 Task: Create Workspace Equipment Financing Workspace description Manage and track project timelines and deadlines. Workspace type Small Business
Action: Mouse moved to (388, 75)
Screenshot: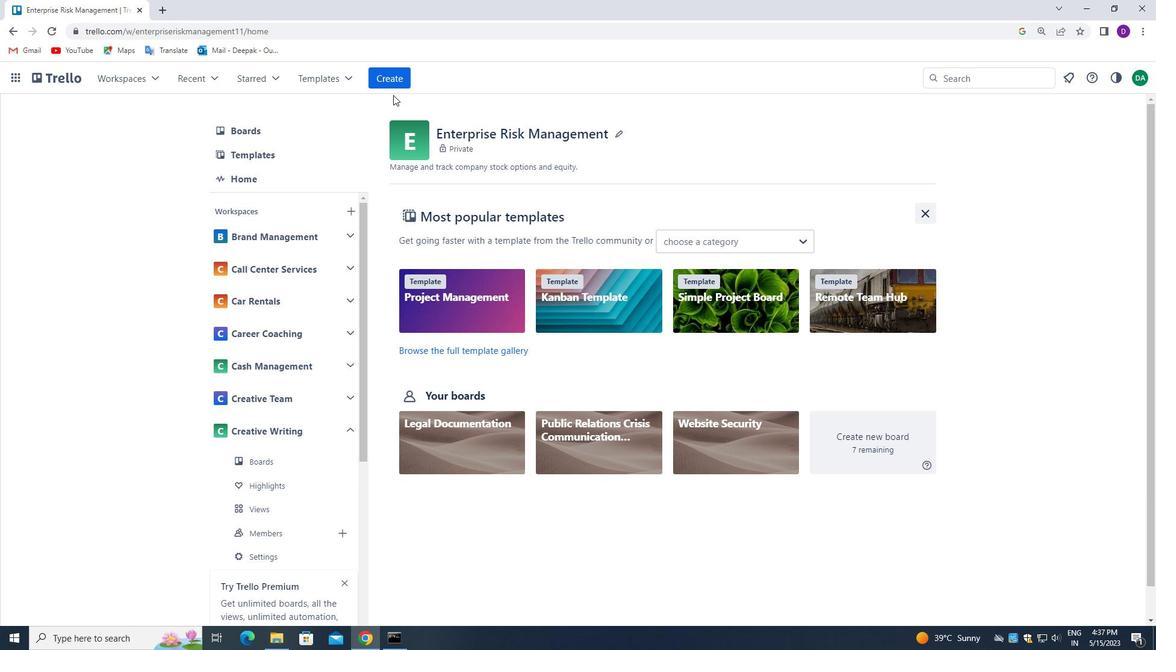 
Action: Mouse pressed left at (388, 75)
Screenshot: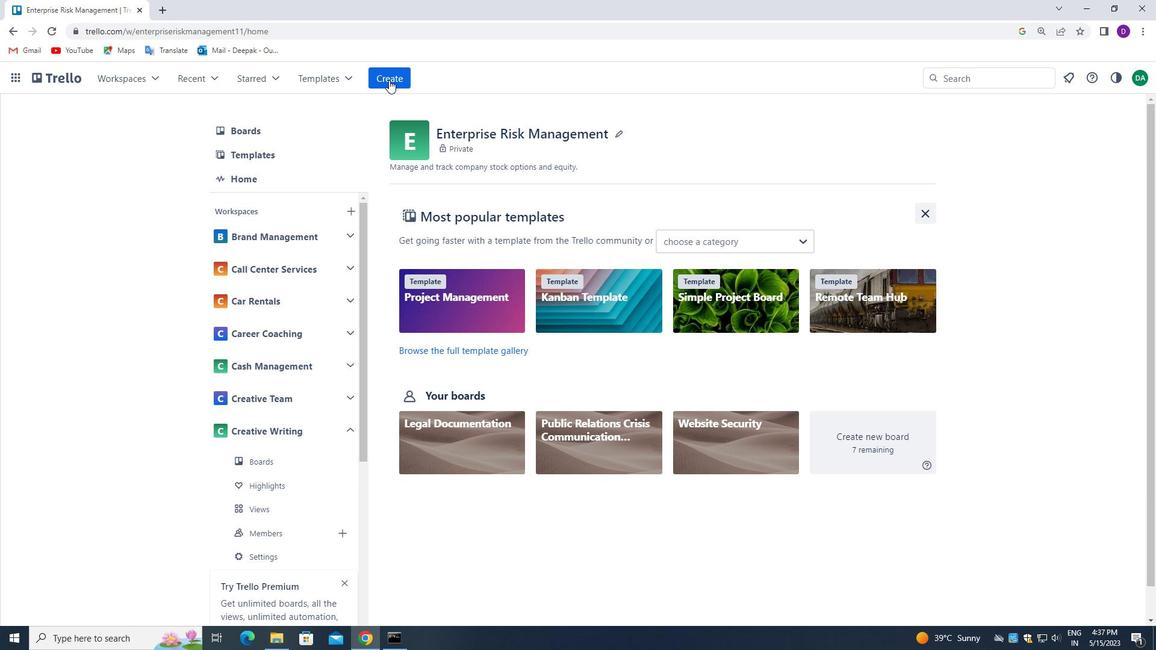 
Action: Mouse moved to (434, 222)
Screenshot: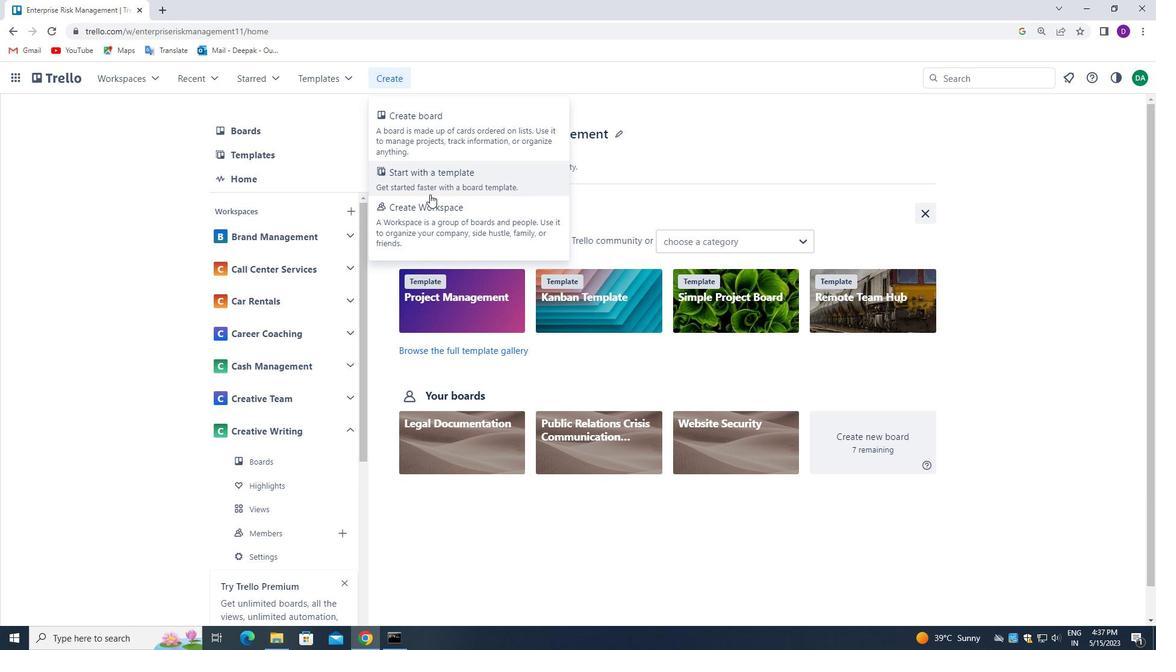 
Action: Mouse pressed left at (434, 222)
Screenshot: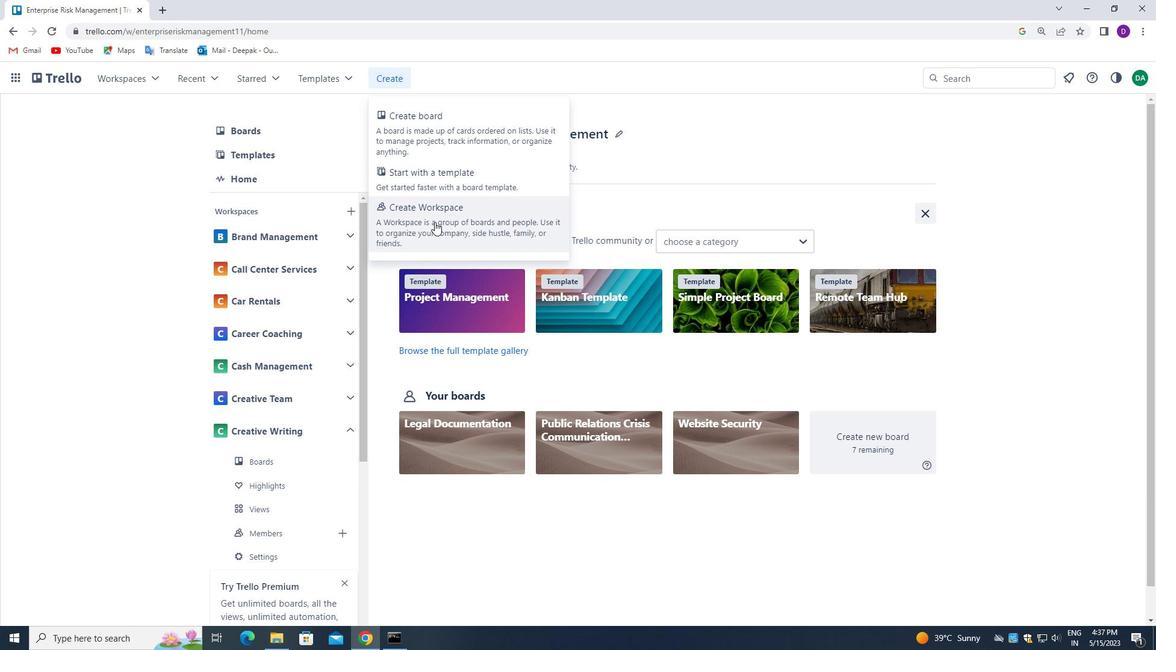 
Action: Mouse moved to (392, 241)
Screenshot: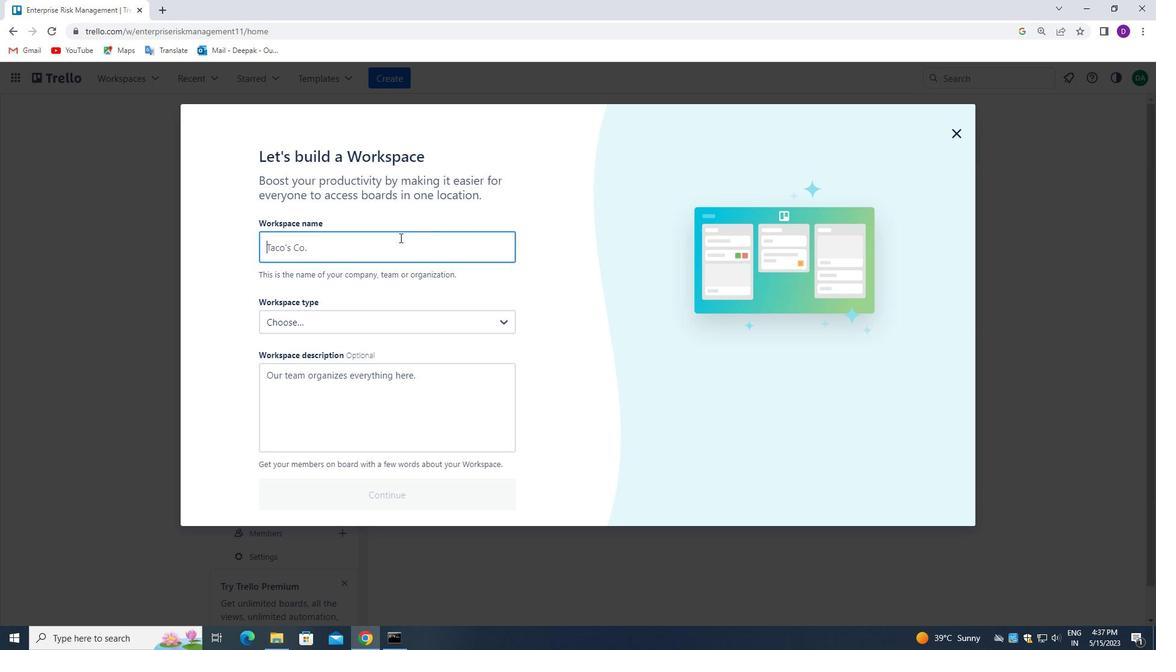 
Action: Mouse pressed left at (392, 241)
Screenshot: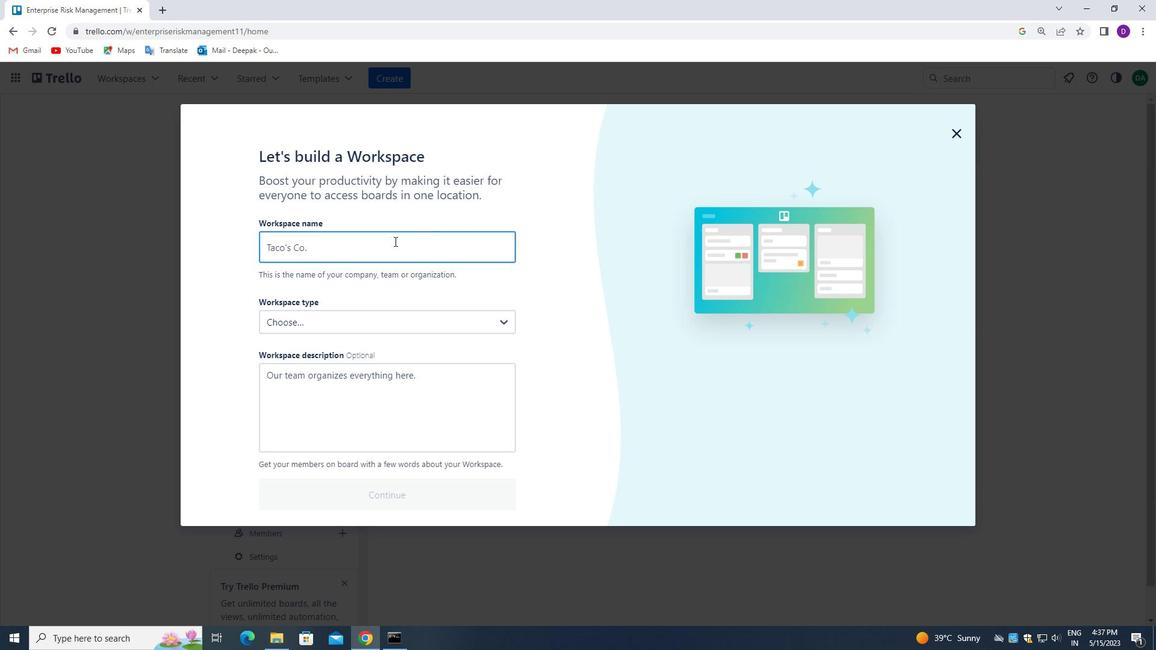 
Action: Mouse moved to (140, 221)
Screenshot: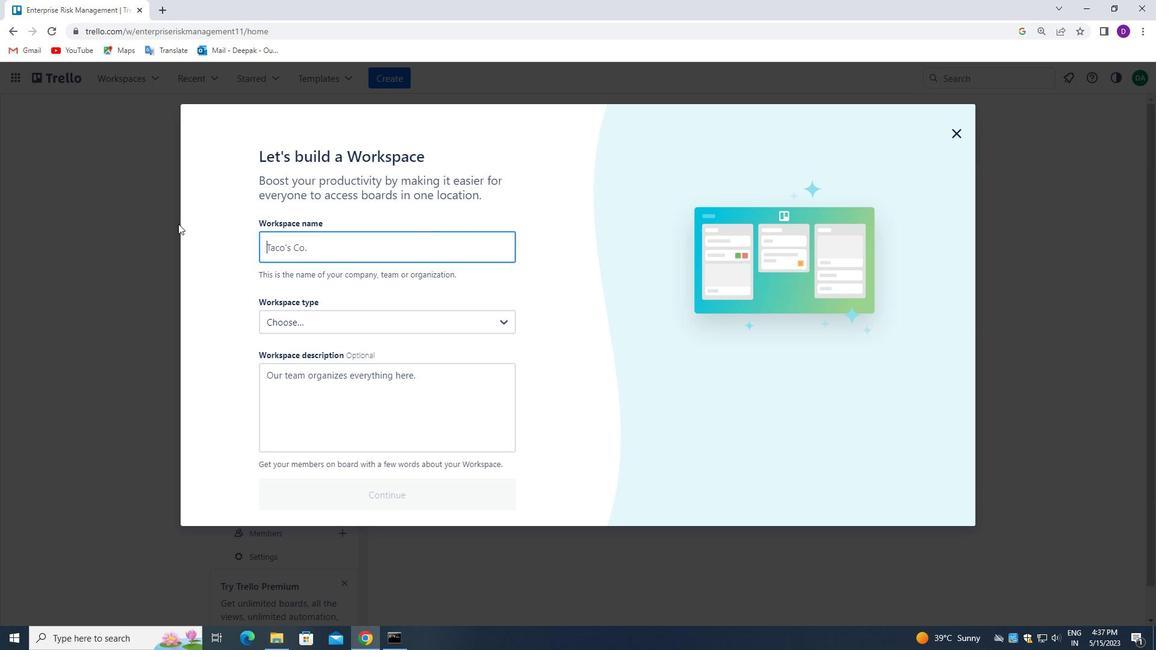 
Action: Key pressed <Key.shift_r>Equipment<Key.space><Key.shift_r>Financing
Screenshot: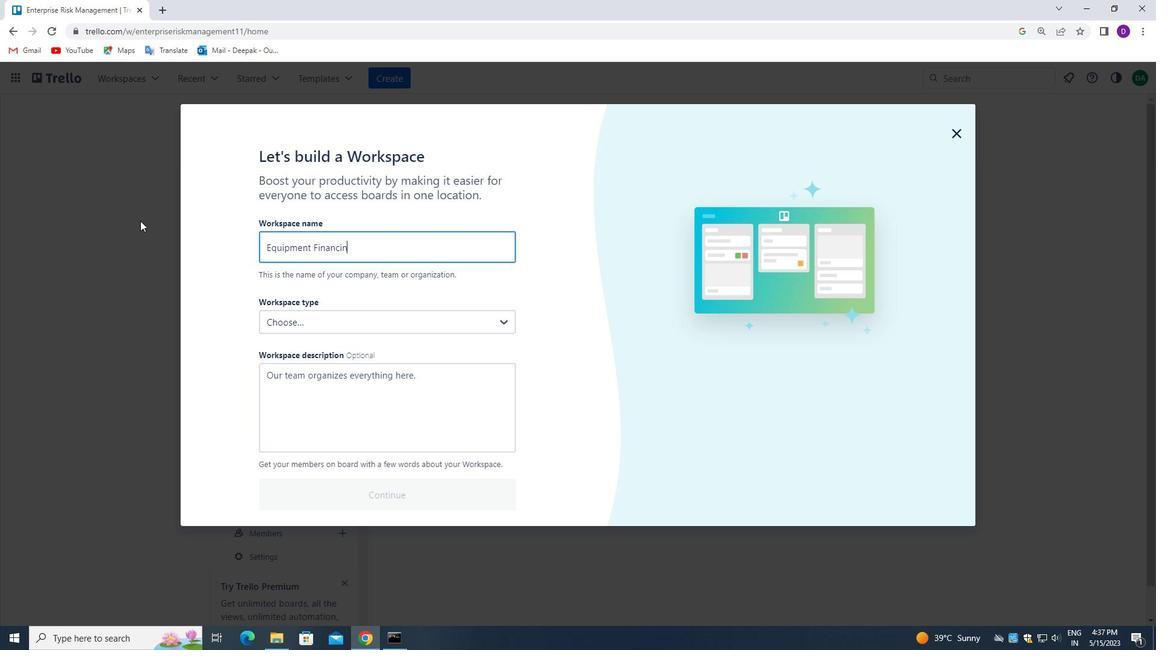 
Action: Mouse moved to (268, 380)
Screenshot: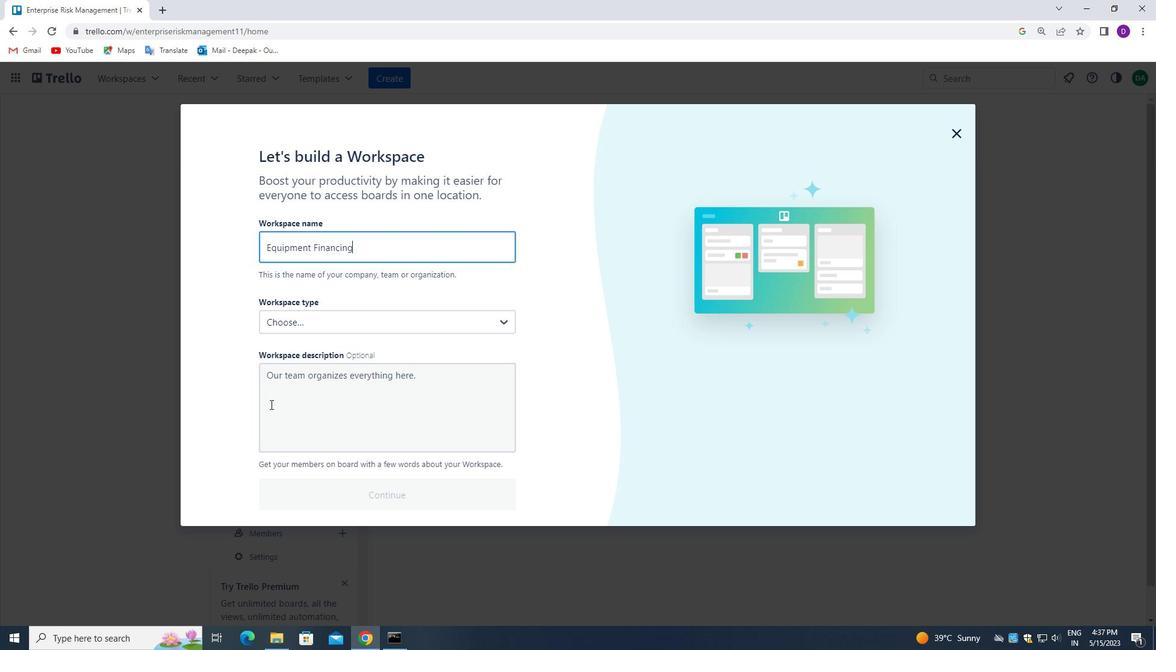 
Action: Mouse pressed left at (268, 380)
Screenshot: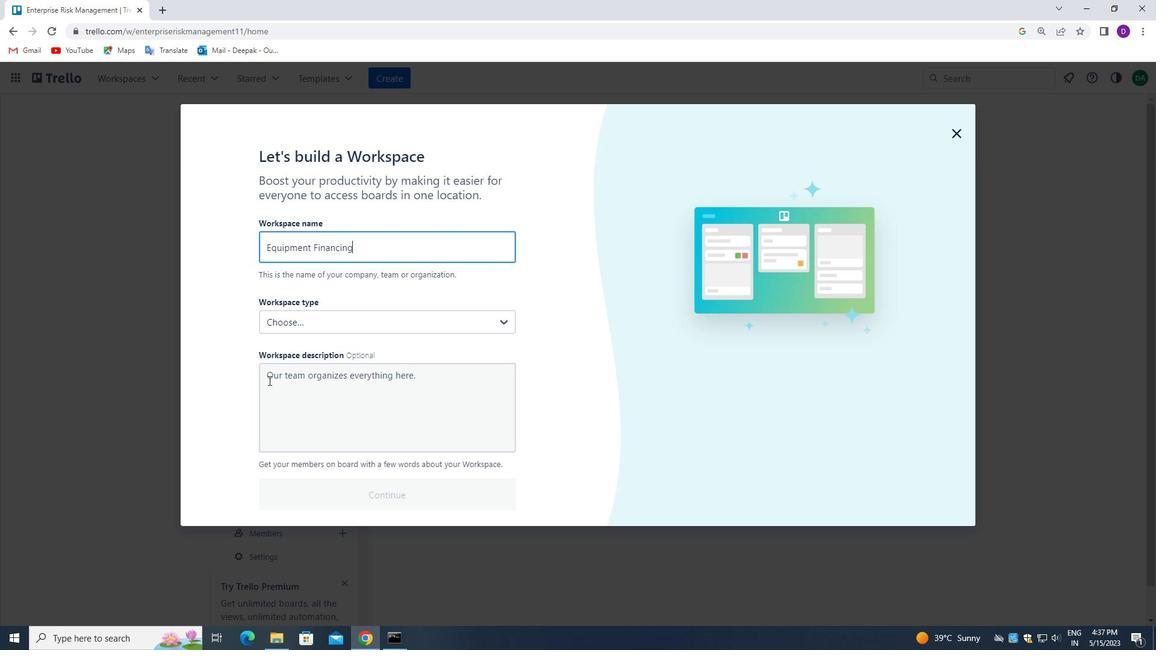 
Action: Mouse moved to (200, 363)
Screenshot: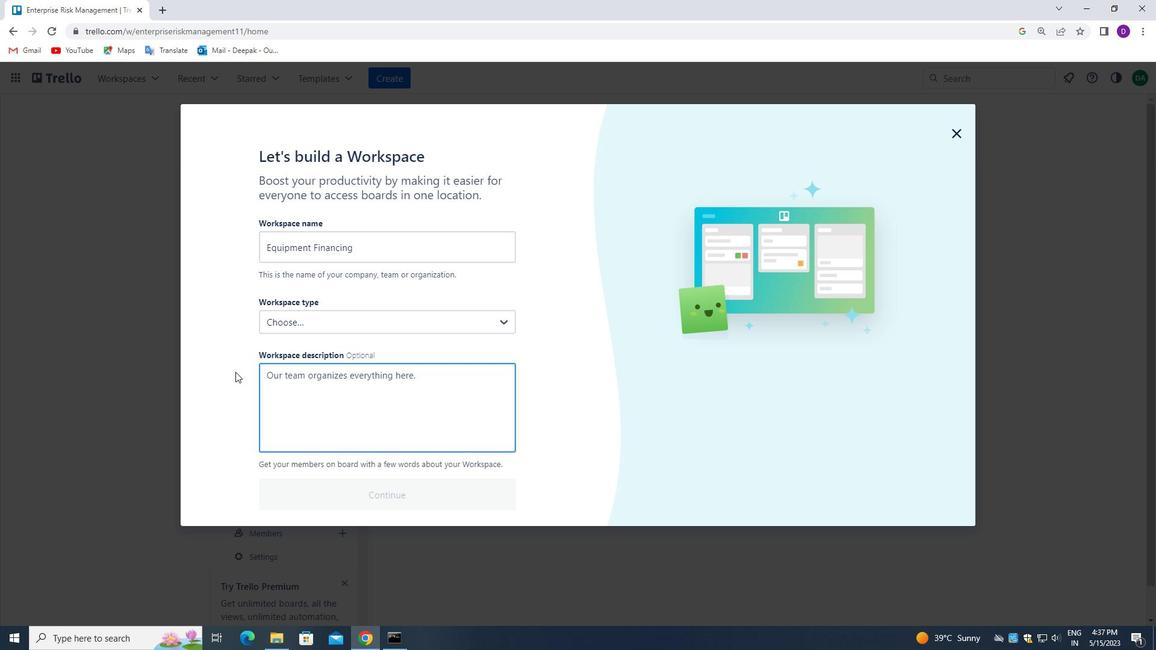 
Action: Key pressed <Key.shift>MANAGE<Key.space>AND<Key.space>TRACK<Key.space>PROJECT<Key.space>TIMELINES<Key.space>AND<Key.space>DEADLINES.
Screenshot: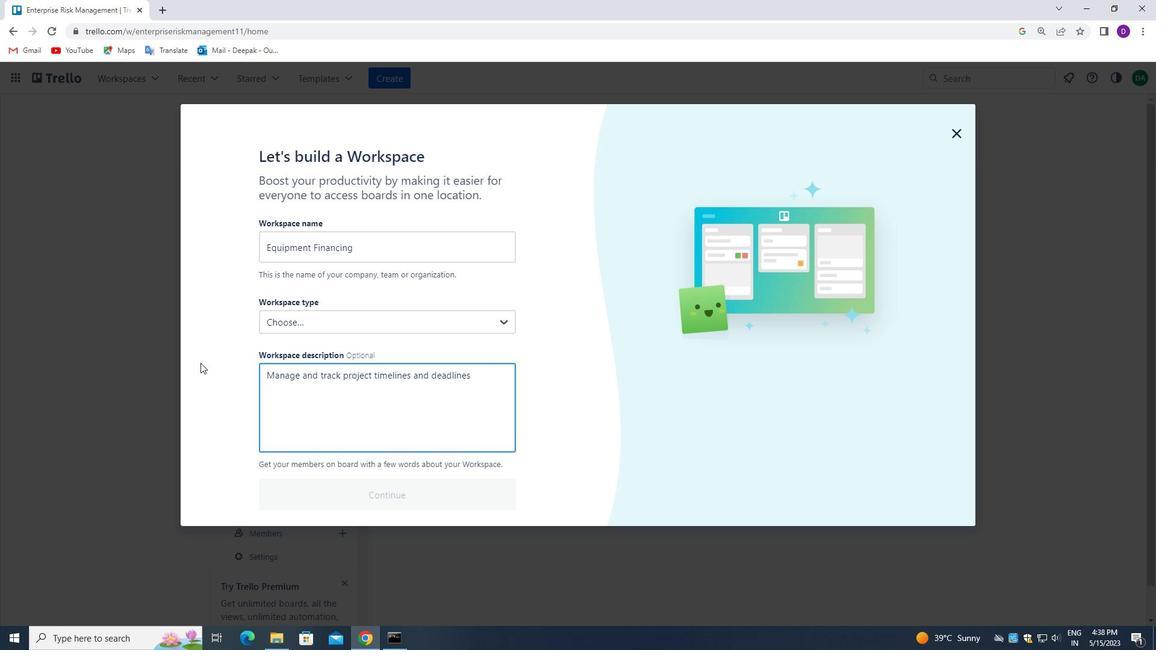 
Action: Mouse moved to (406, 324)
Screenshot: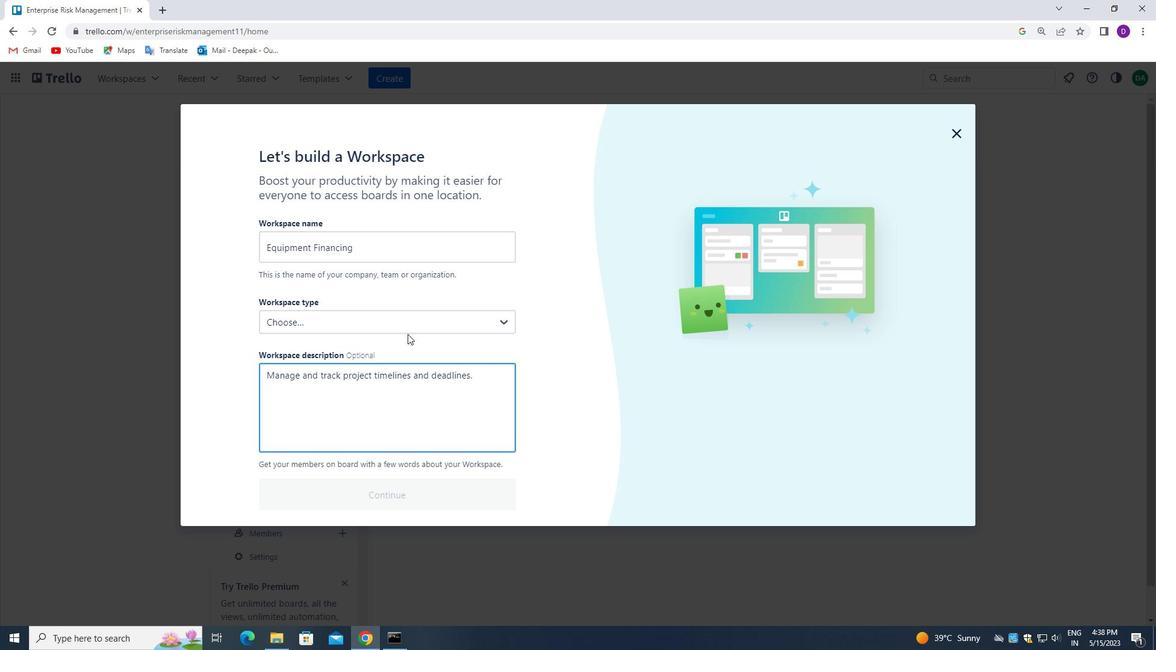 
Action: Mouse pressed left at (406, 324)
Screenshot: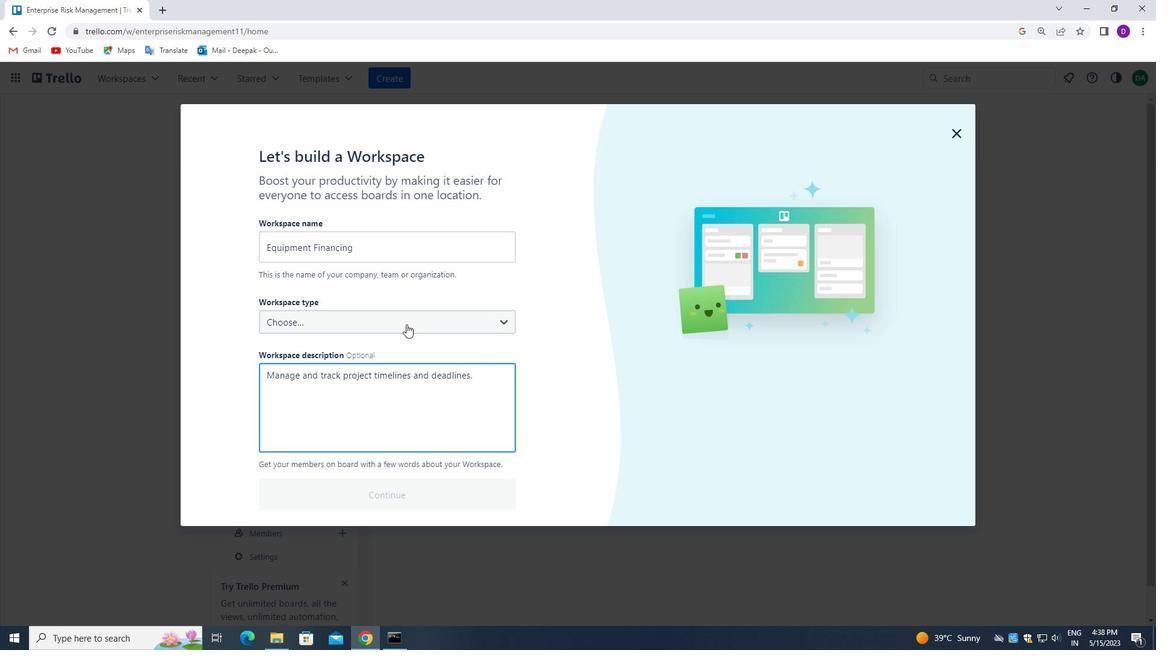 
Action: Mouse moved to (378, 433)
Screenshot: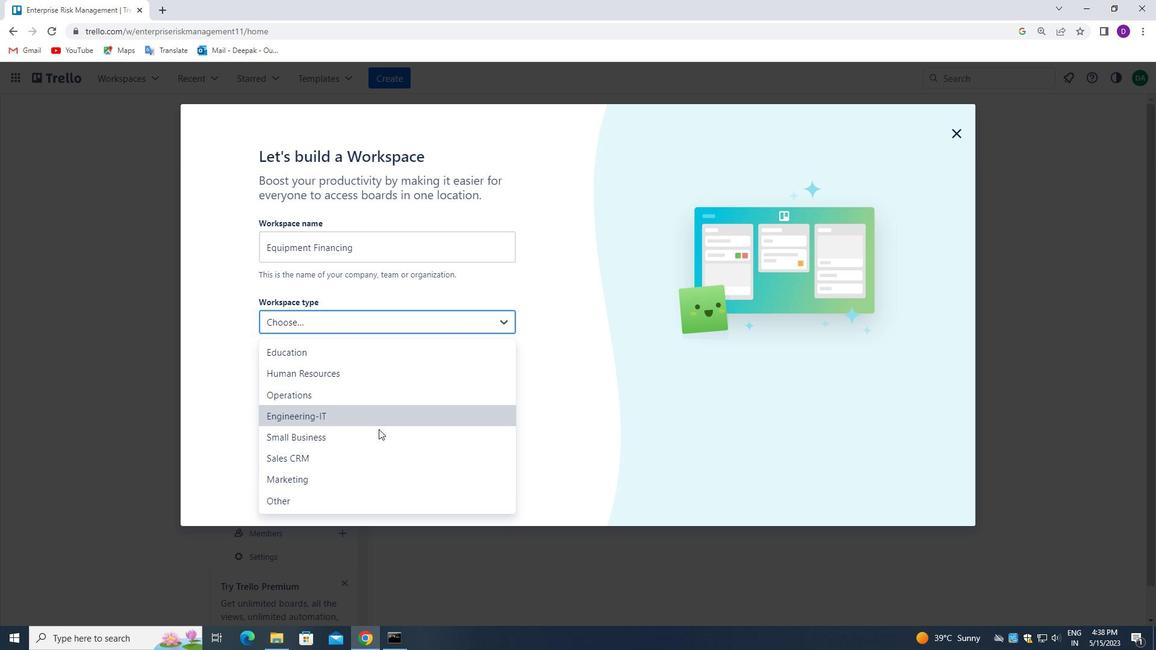 
Action: Mouse pressed left at (378, 433)
Screenshot: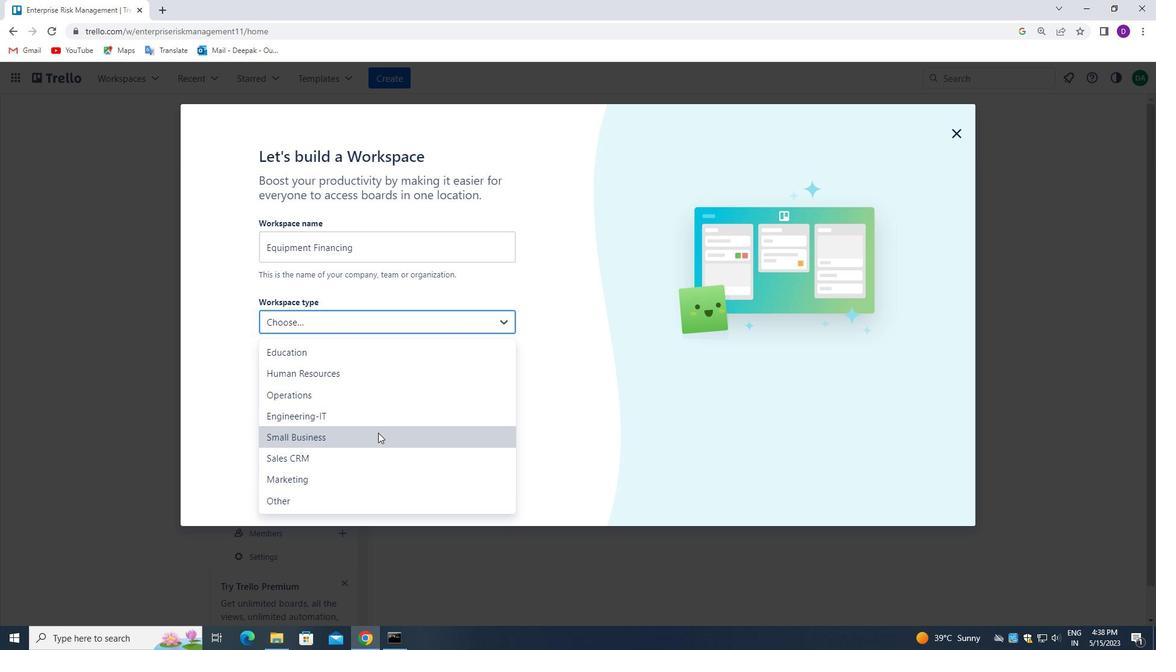 
Action: Mouse moved to (407, 427)
Screenshot: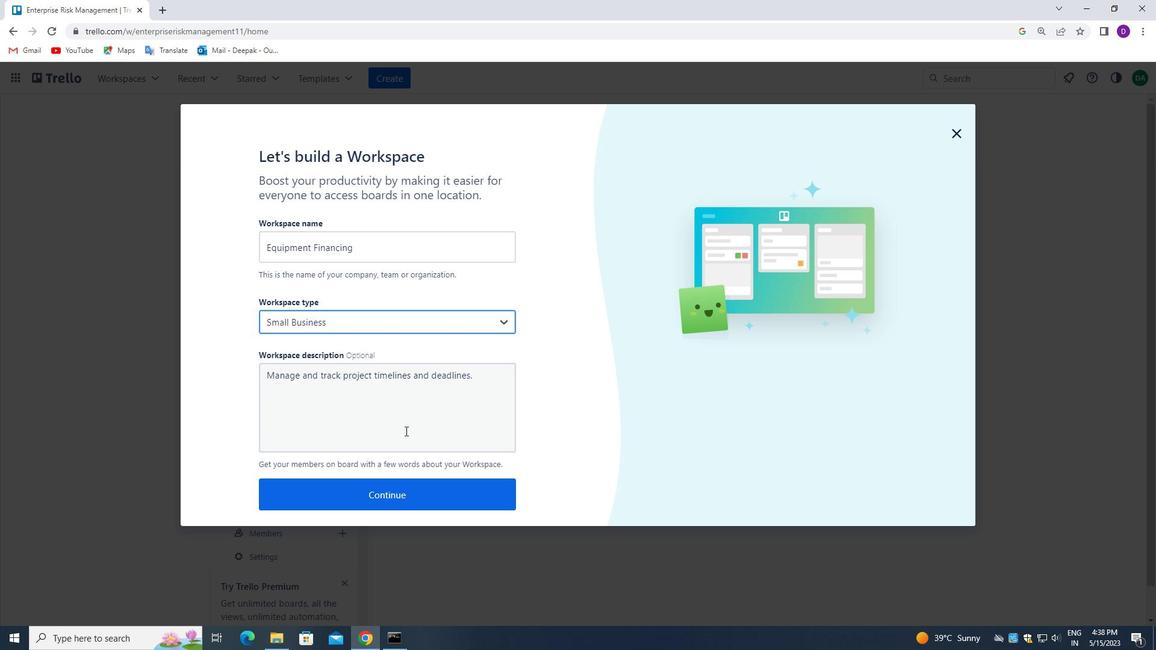 
Action: Mouse scrolled (407, 427) with delta (0, 0)
Screenshot: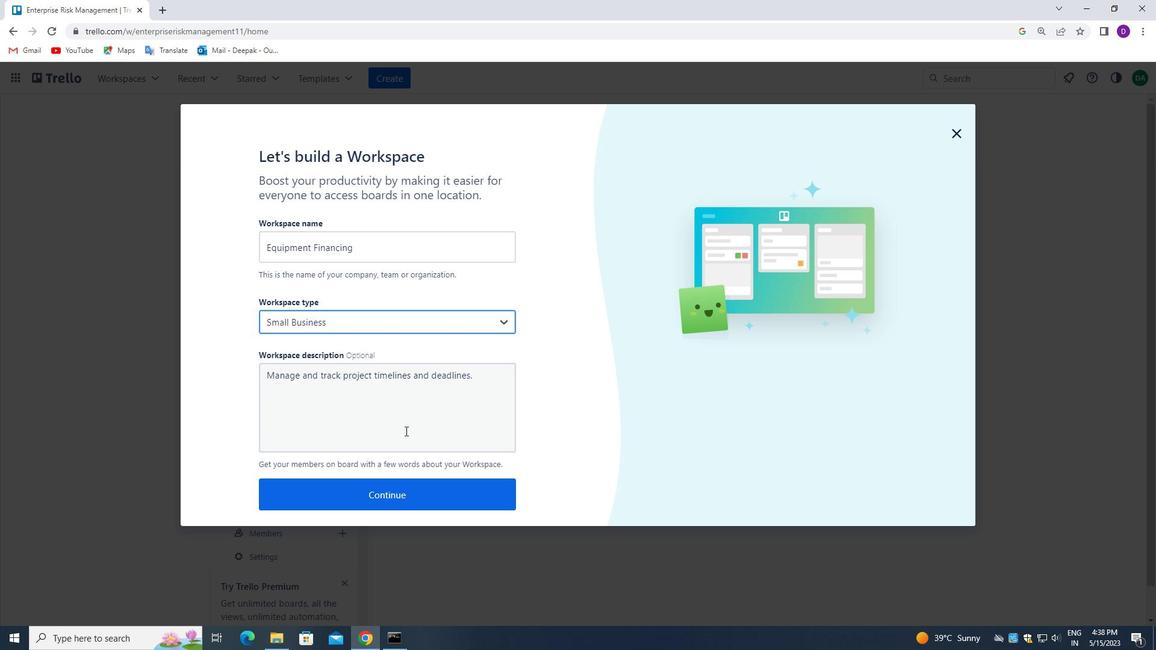 
Action: Mouse scrolled (407, 427) with delta (0, 0)
Screenshot: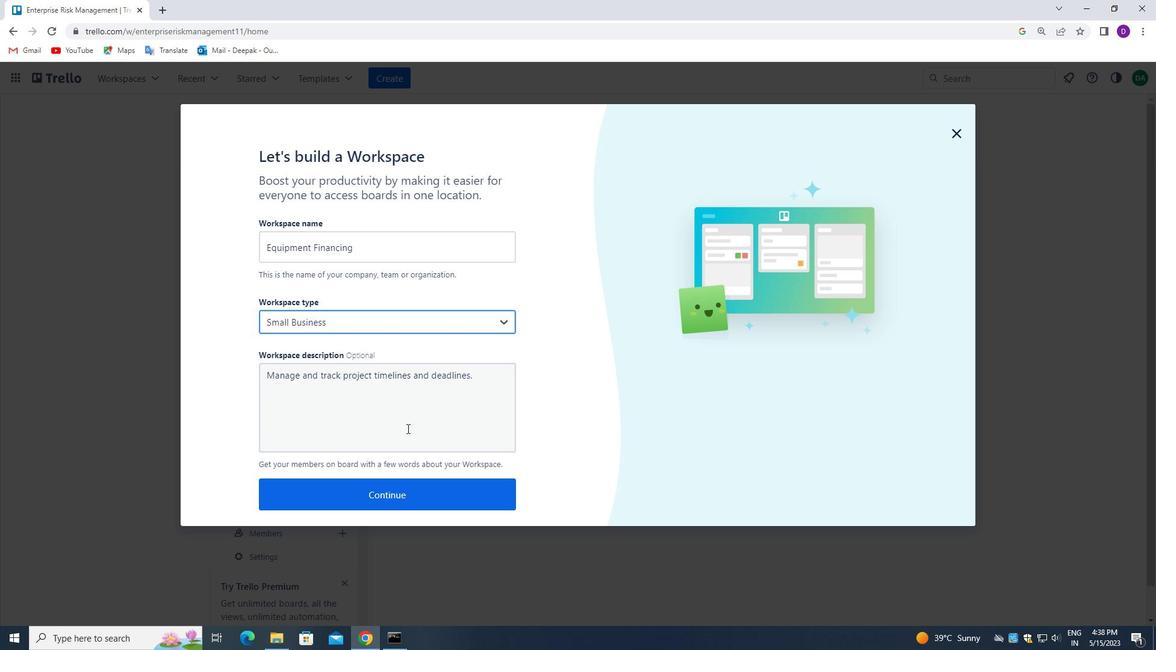 
Action: Mouse moved to (409, 427)
Screenshot: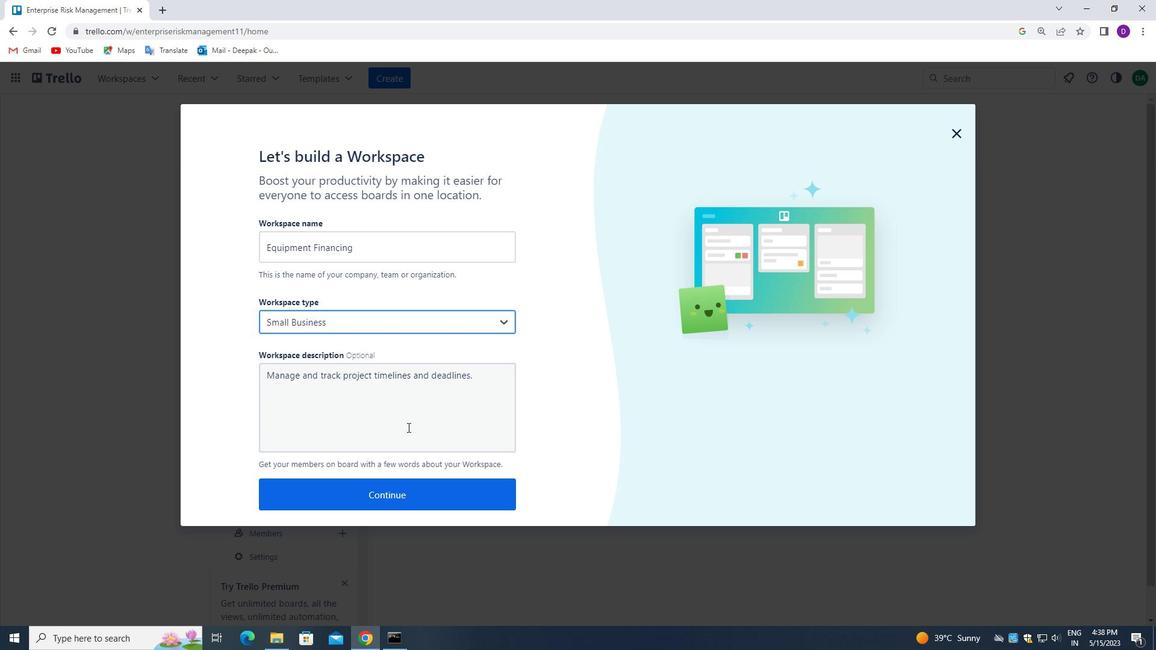 
Action: Mouse scrolled (409, 428) with delta (0, 0)
Screenshot: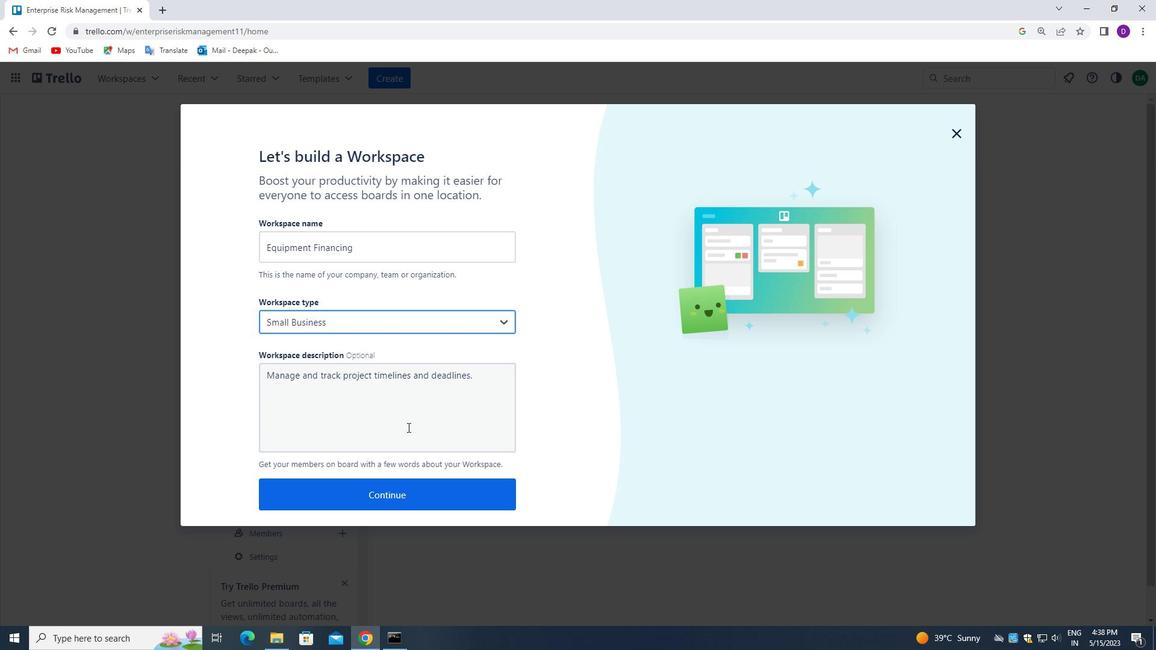 
Action: Mouse moved to (392, 489)
Screenshot: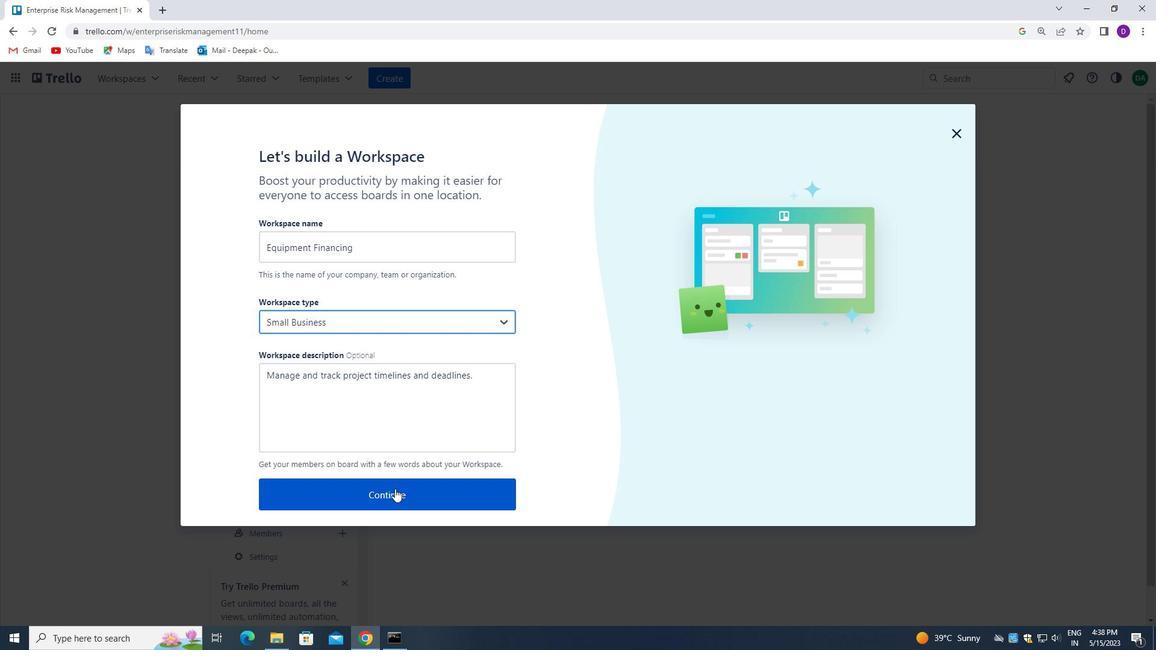 
Action: Mouse pressed left at (392, 489)
Screenshot: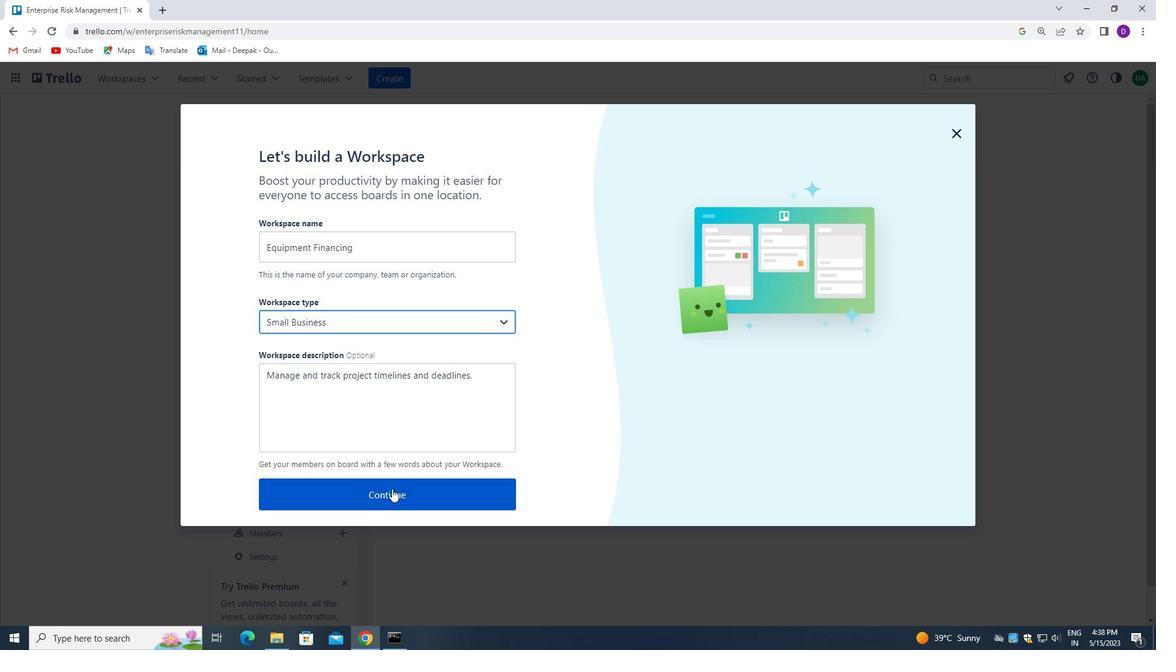 
Action: Mouse moved to (953, 134)
Screenshot: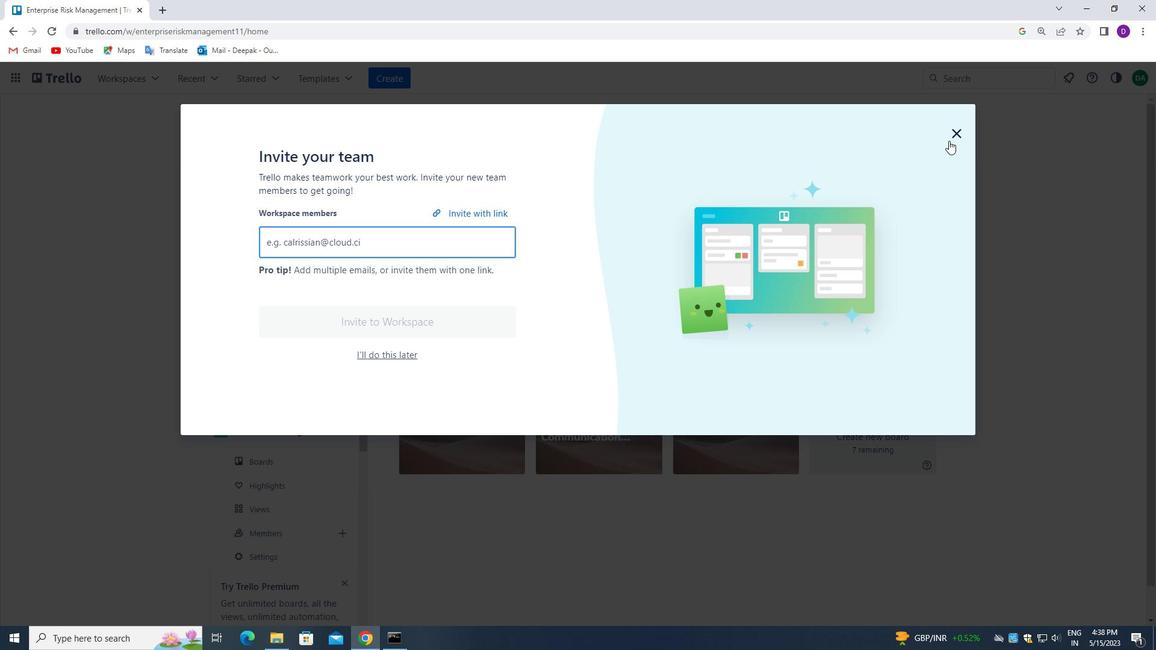 
Action: Mouse pressed left at (953, 134)
Screenshot: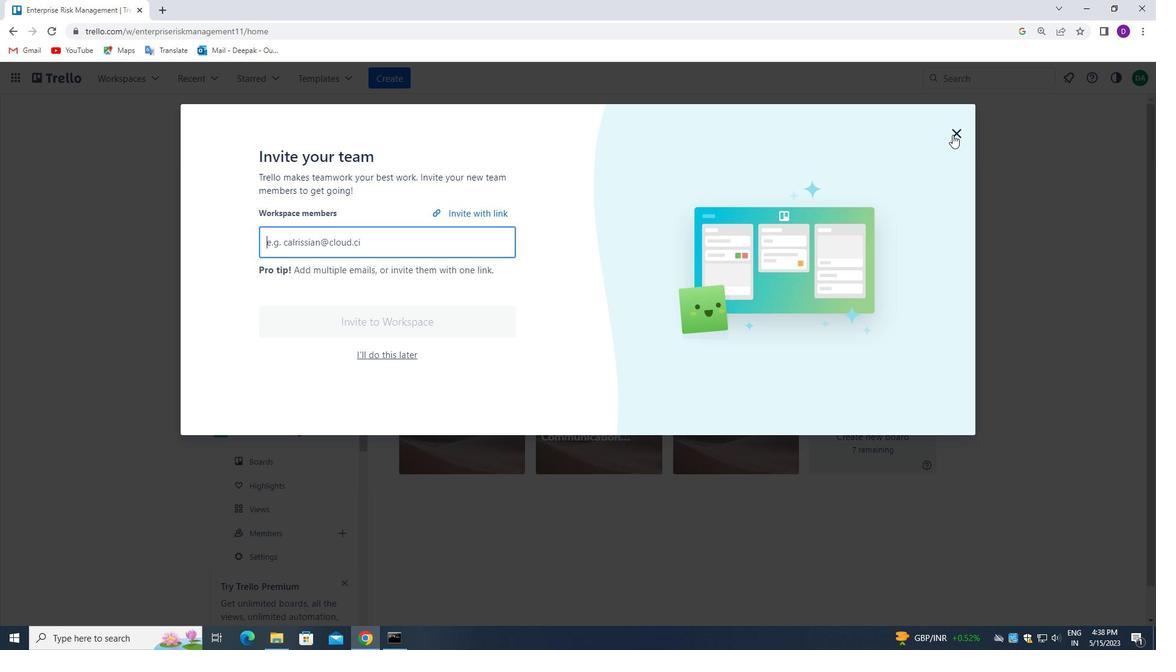 
Action: Mouse moved to (492, 332)
Screenshot: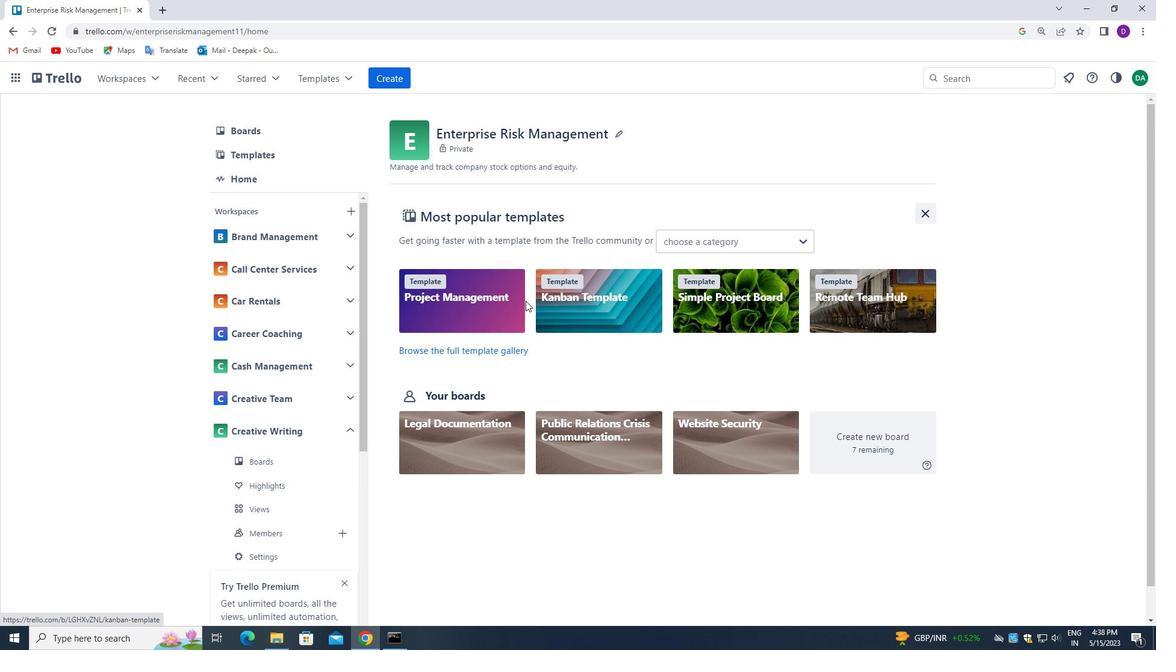 
Action: Mouse scrolled (492, 333) with delta (0, 0)
Screenshot: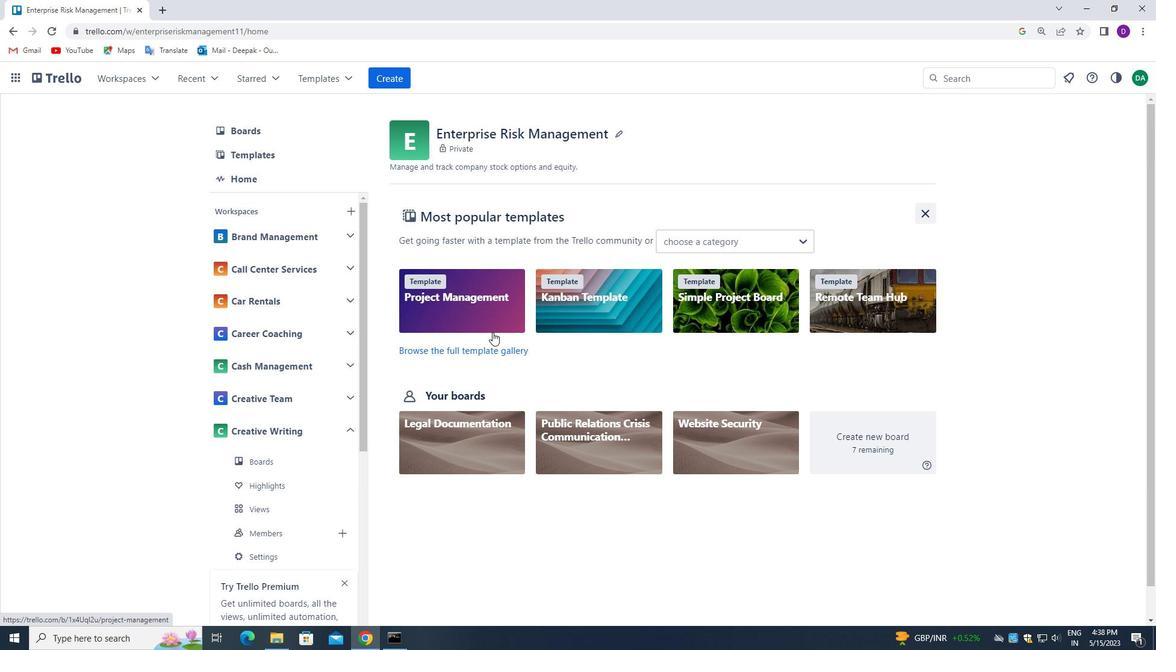 
Action: Mouse scrolled (492, 333) with delta (0, 0)
Screenshot: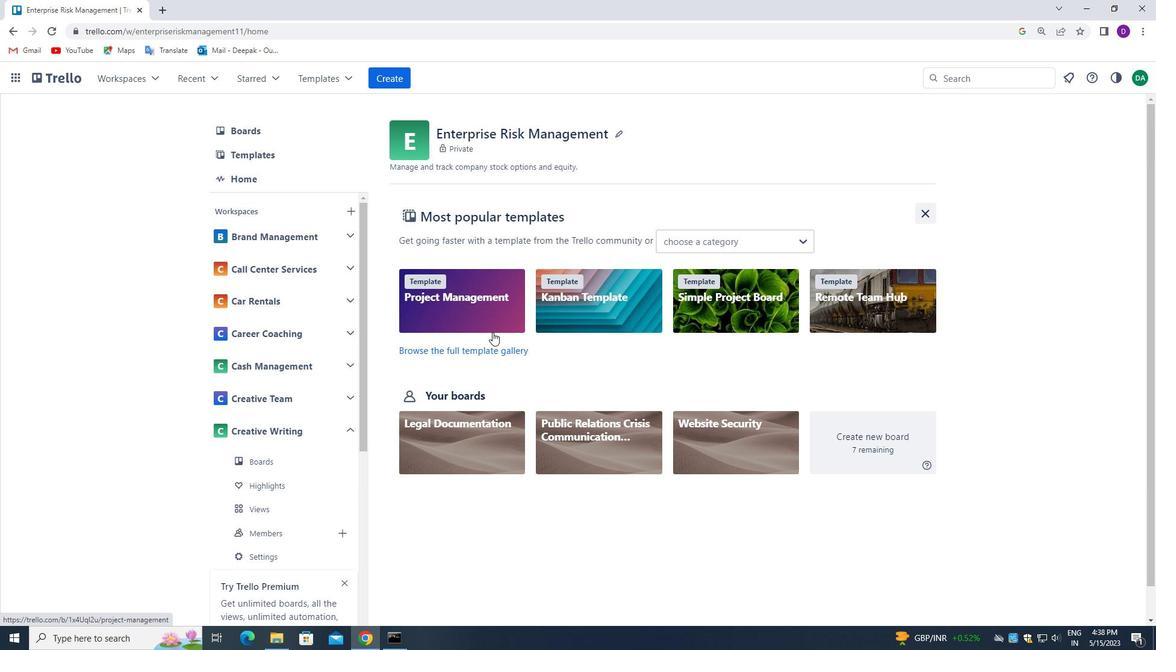
Action: Mouse scrolled (492, 333) with delta (0, 0)
Screenshot: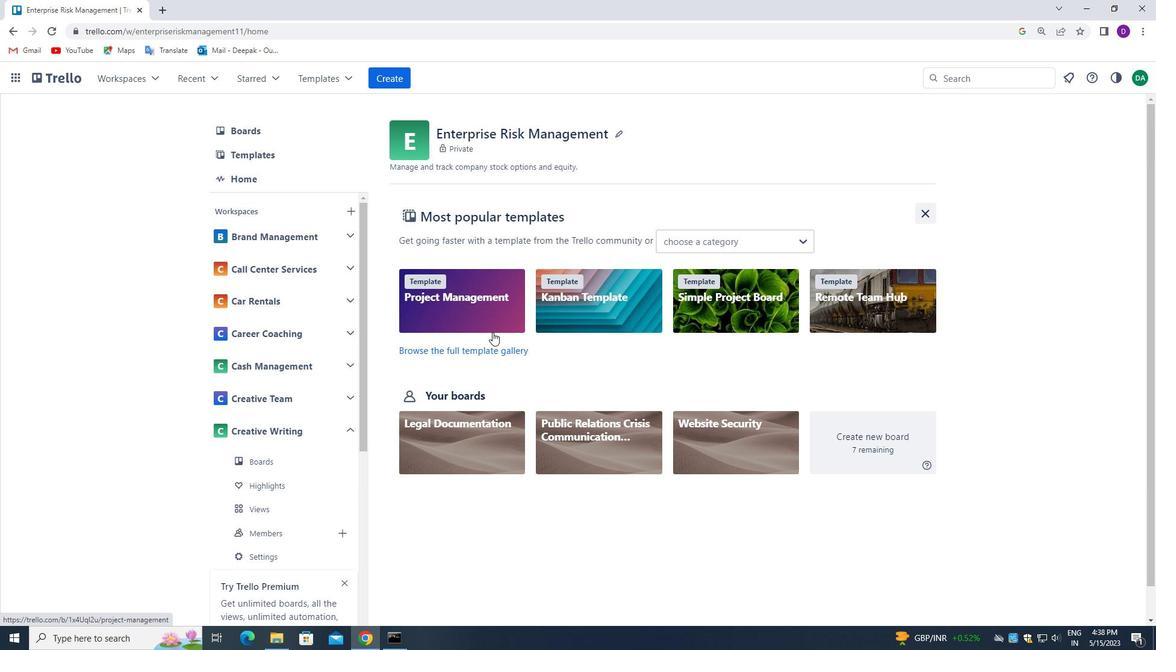 
Action: Mouse scrolled (492, 333) with delta (0, 0)
Screenshot: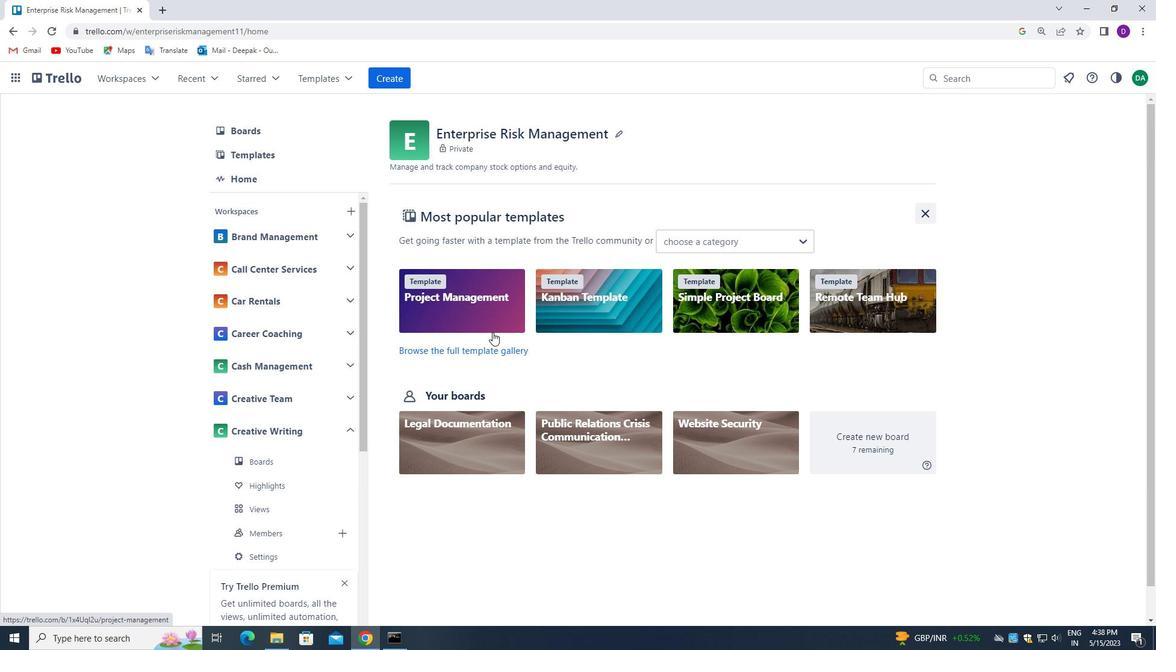 
Action: Mouse scrolled (492, 333) with delta (0, 0)
Screenshot: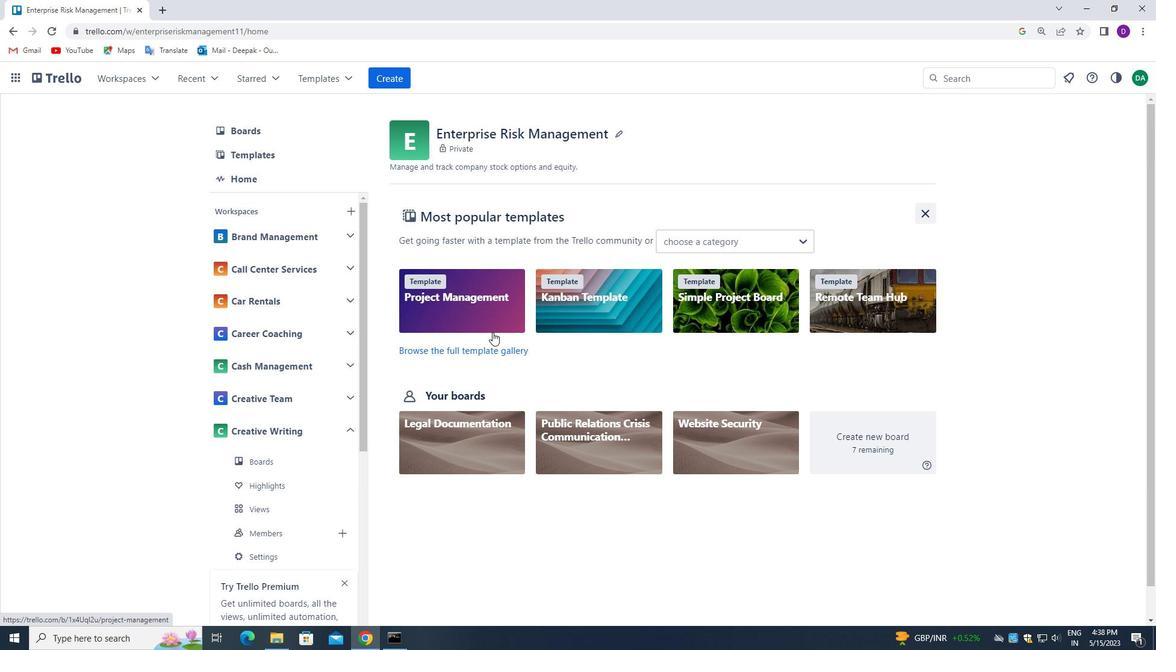 
Action: Mouse moved to (503, 285)
Screenshot: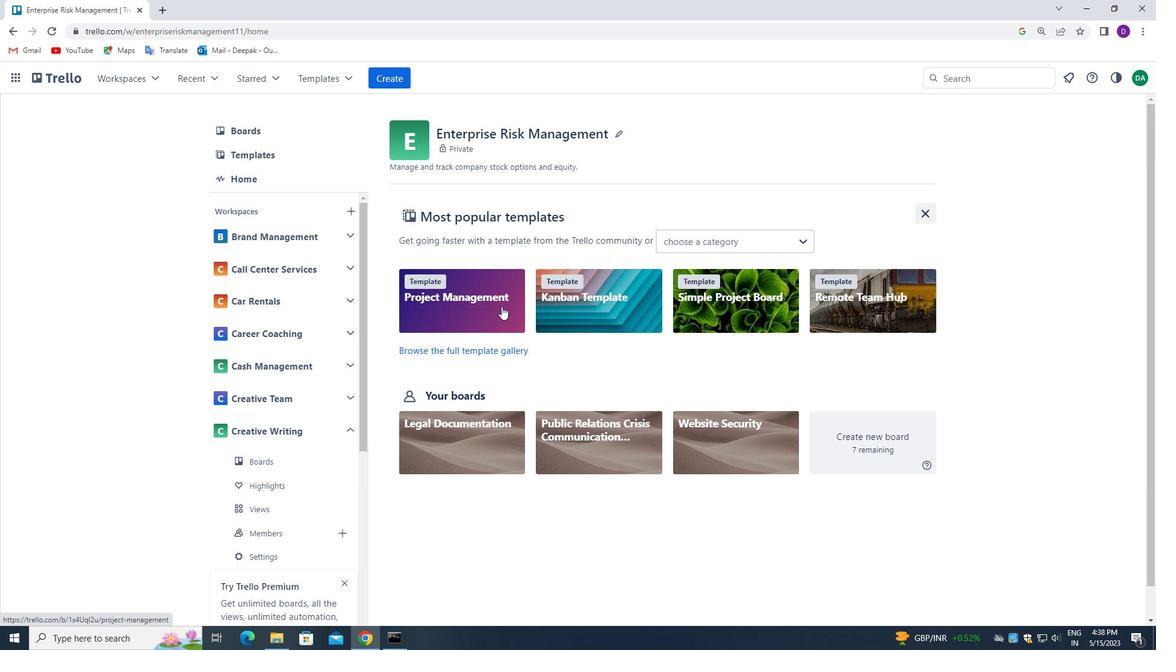 
